 Task: Log work in the project Whiteboard for the issue 'Integrate a new push notification feature into an existing mobile application to increase user engagement and retention' spent time as '2w 2d 22h 55m' and remaining time as '6w 4d 1h 26m' and clone the issue. Now add the issue to the epic 'Internet of Things (IoT) Implementation'.
Action: Mouse moved to (676, 288)
Screenshot: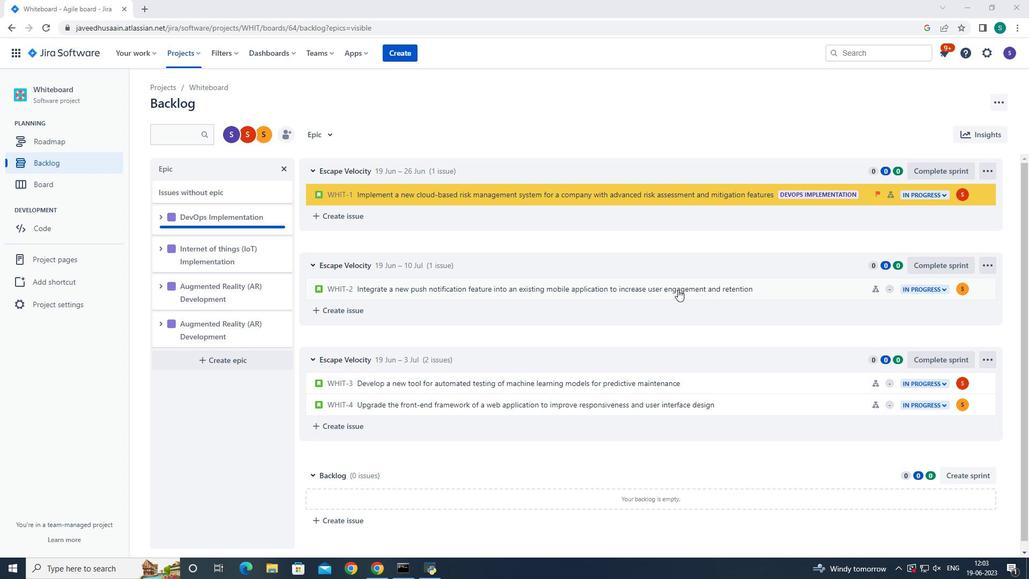 
Action: Mouse pressed left at (676, 288)
Screenshot: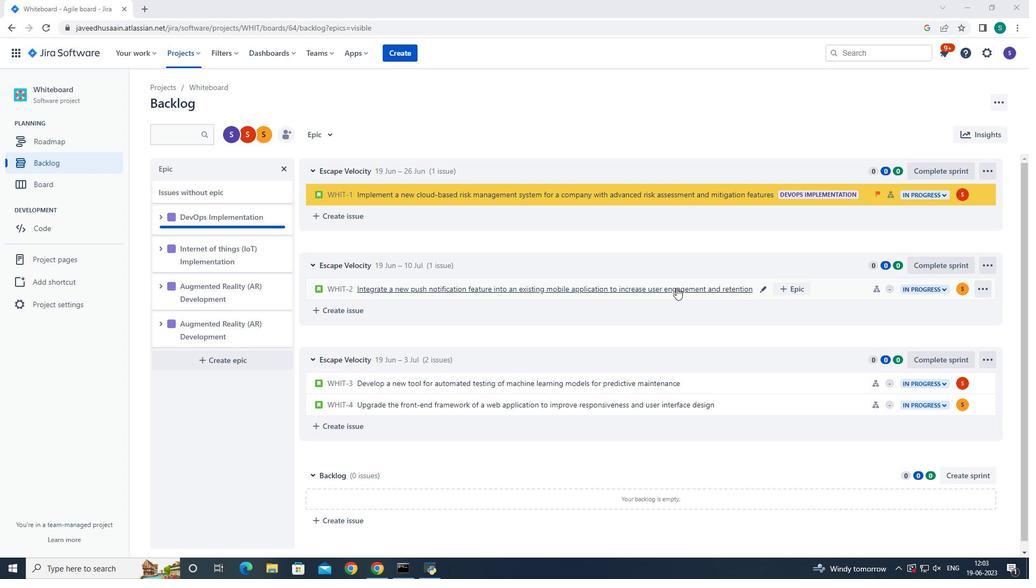 
Action: Mouse moved to (982, 162)
Screenshot: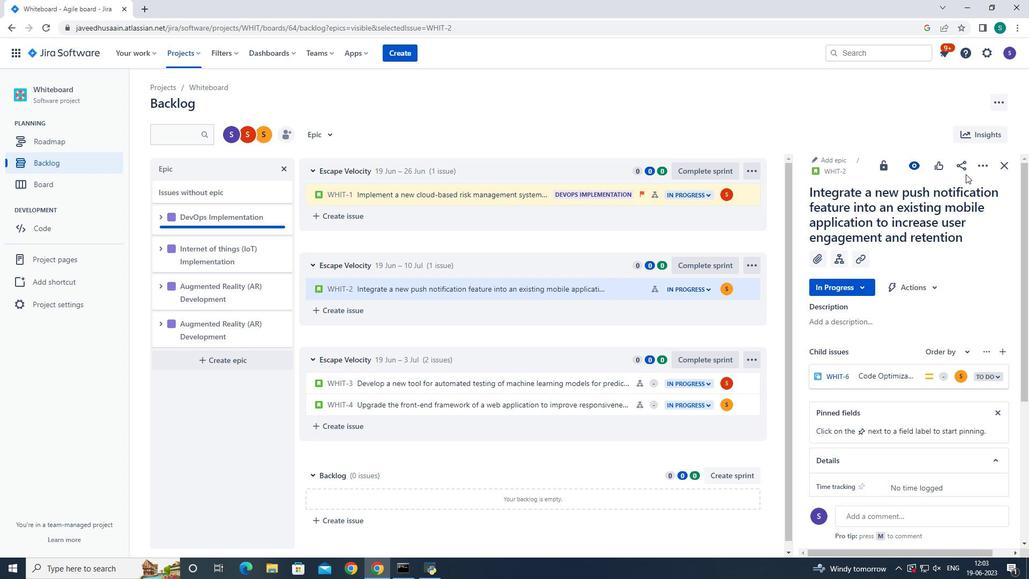 
Action: Mouse pressed left at (982, 162)
Screenshot: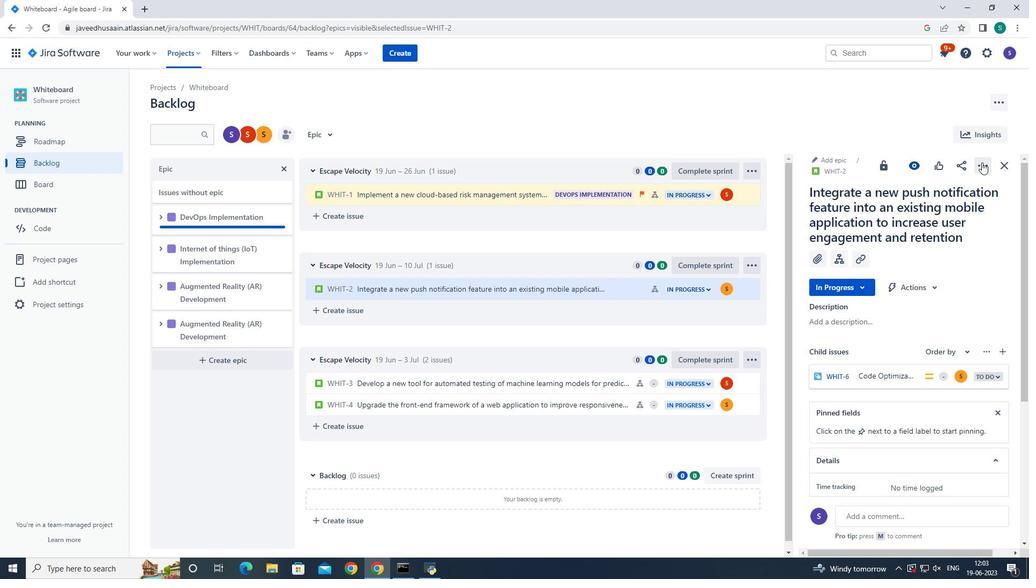 
Action: Mouse moved to (938, 194)
Screenshot: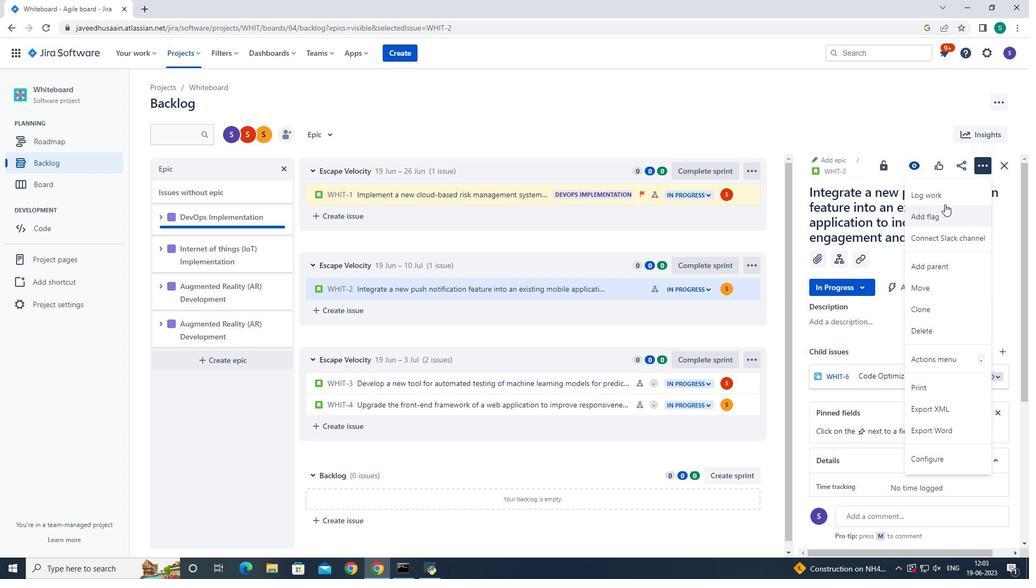 
Action: Mouse pressed left at (938, 194)
Screenshot: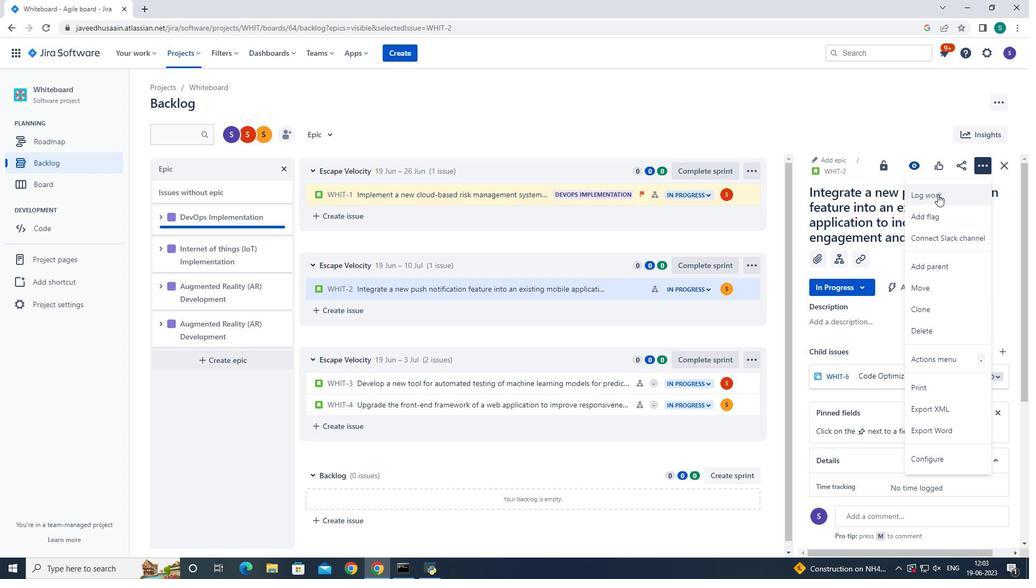 
Action: Mouse moved to (438, 157)
Screenshot: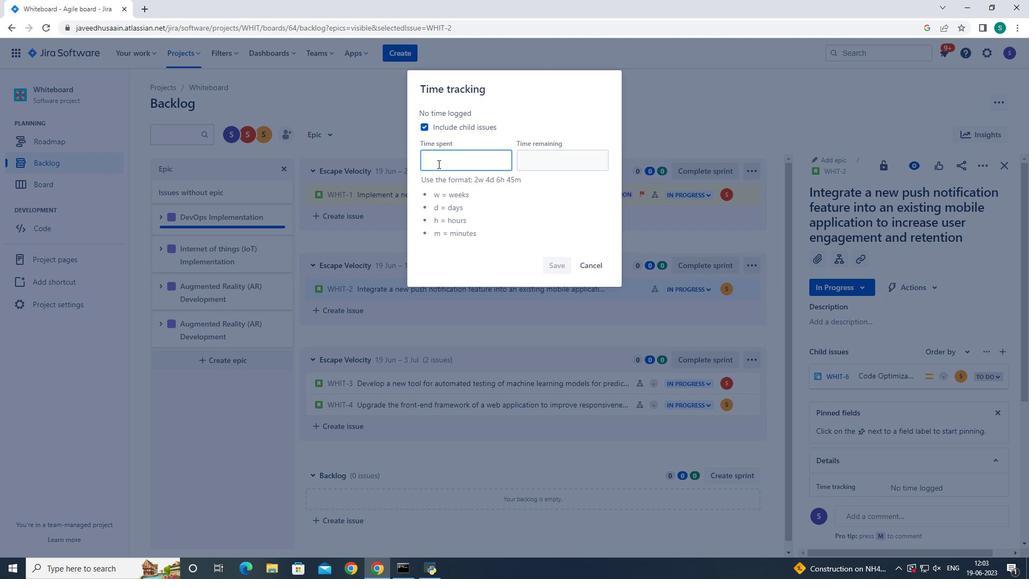 
Action: Mouse pressed left at (438, 157)
Screenshot: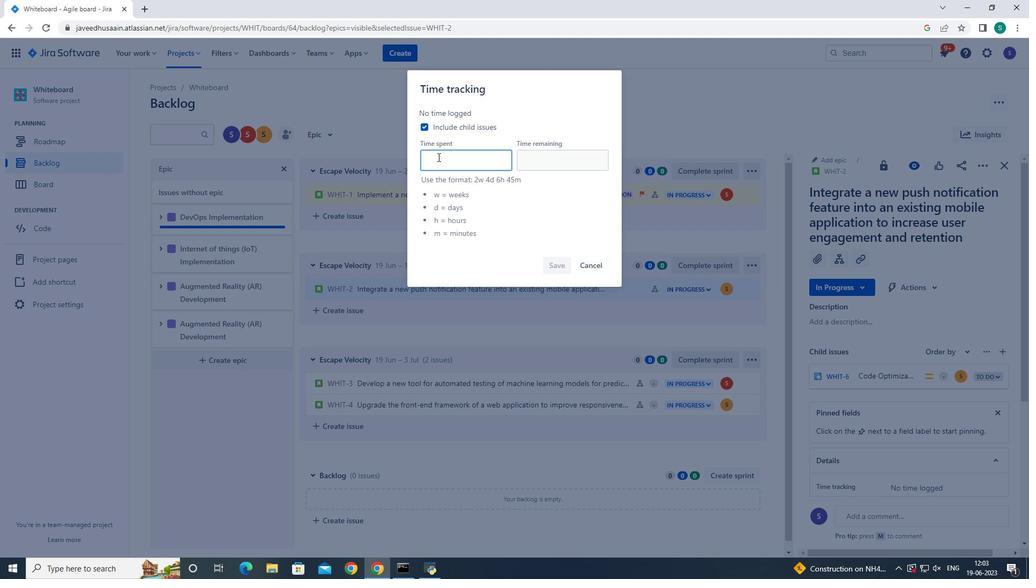 
Action: Key pressed 2w<Key.space>2d<Key.space>22h<Key.space>55m<Key.tab>4d<Key.space>1h<Key.space><Key.backspace><Key.backspace><Key.backspace><Key.backspace><Key.backspace><Key.backspace><Key.backspace><Key.backspace><Key.backspace><Key.backspace><Key.backspace><Key.backspace><Key.backspace><Key.backspace><Key.backspace><Key.backspace><Key.backspace>6w<Key.space>4d<Key.space>1h<Key.space>26m
Screenshot: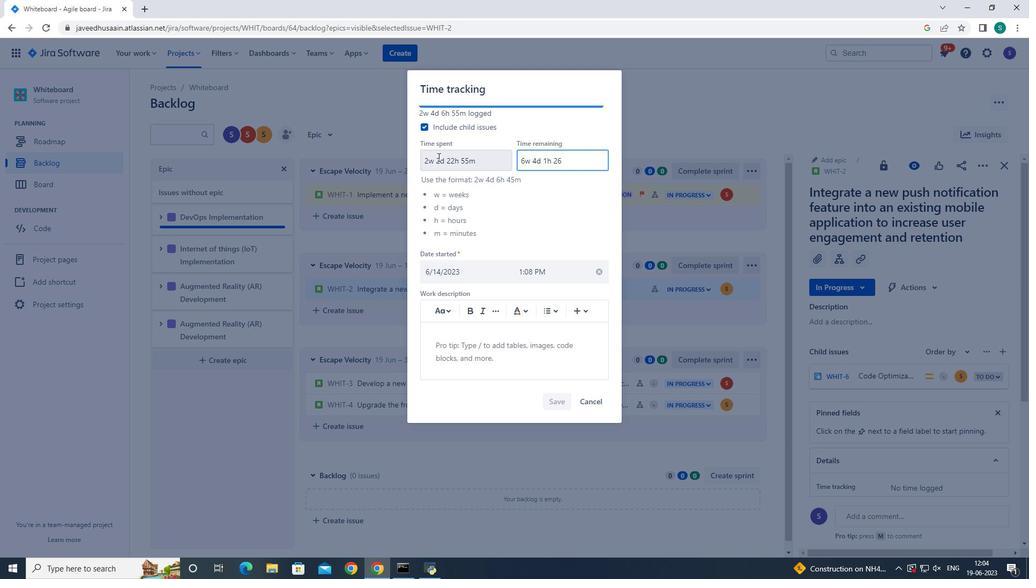 
Action: Mouse moved to (551, 403)
Screenshot: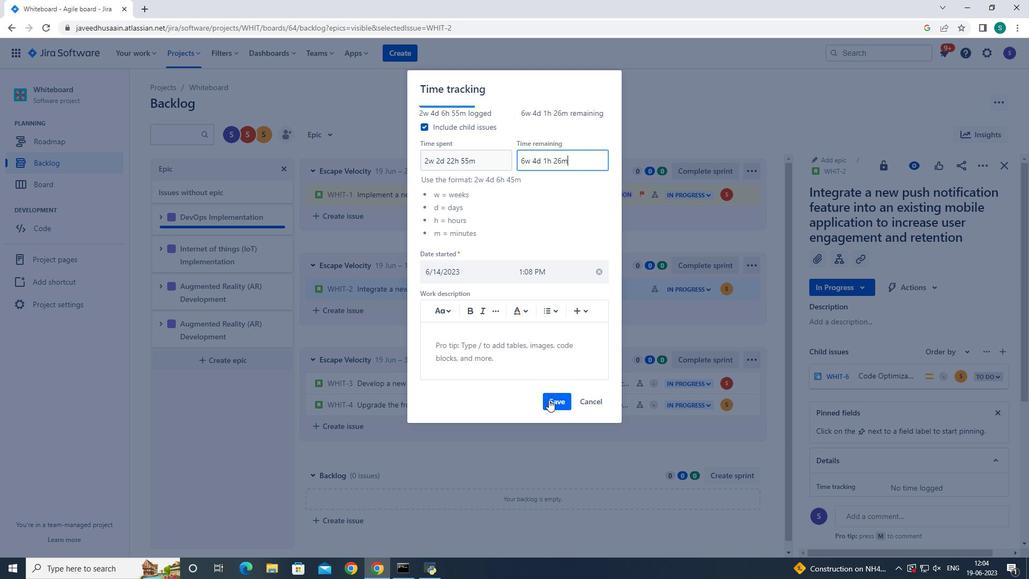 
Action: Mouse pressed left at (551, 403)
Screenshot: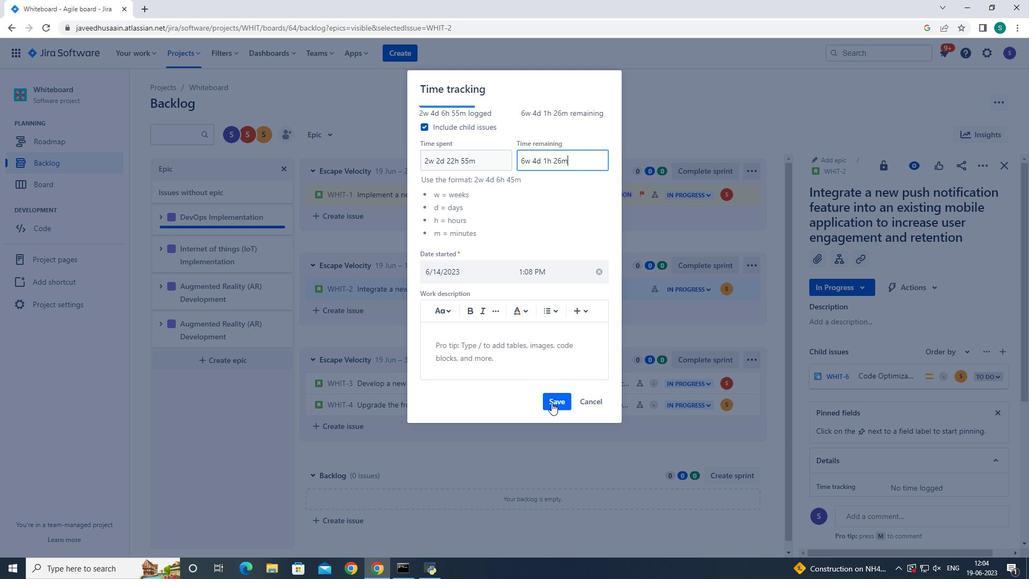 
Action: Mouse moved to (985, 165)
Screenshot: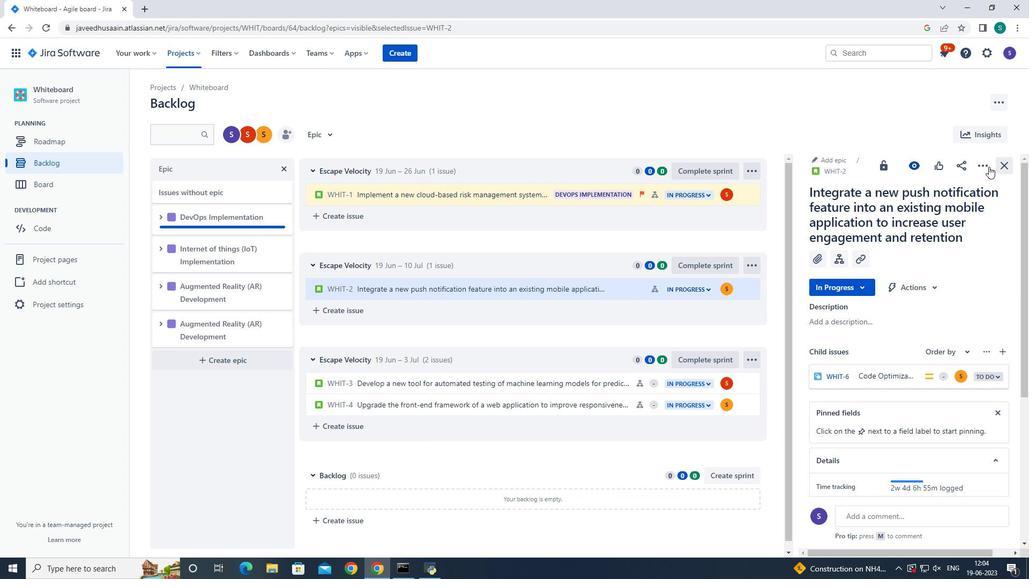 
Action: Mouse pressed left at (985, 165)
Screenshot: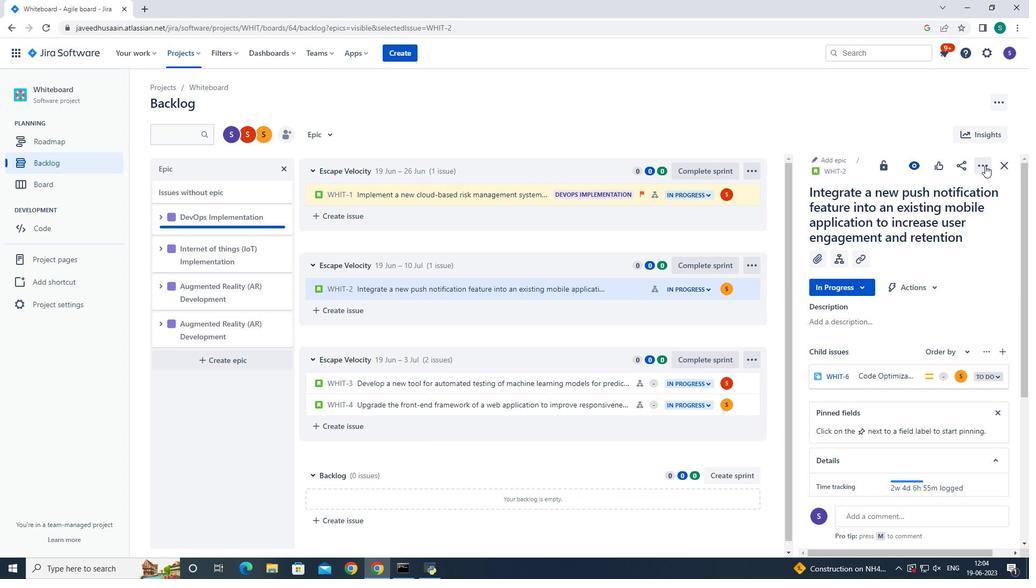 
Action: Mouse moved to (931, 311)
Screenshot: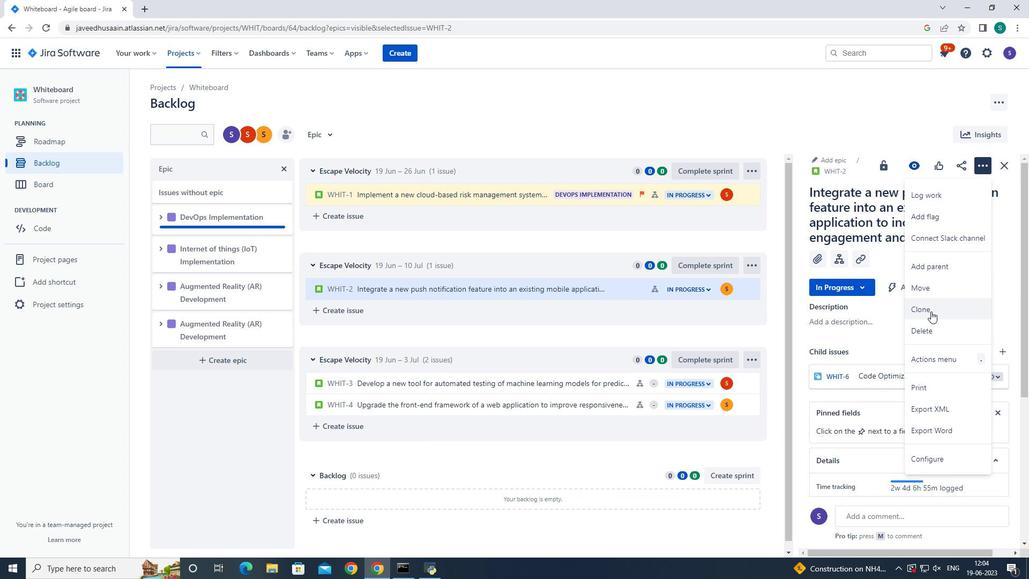 
Action: Mouse pressed left at (931, 311)
Screenshot: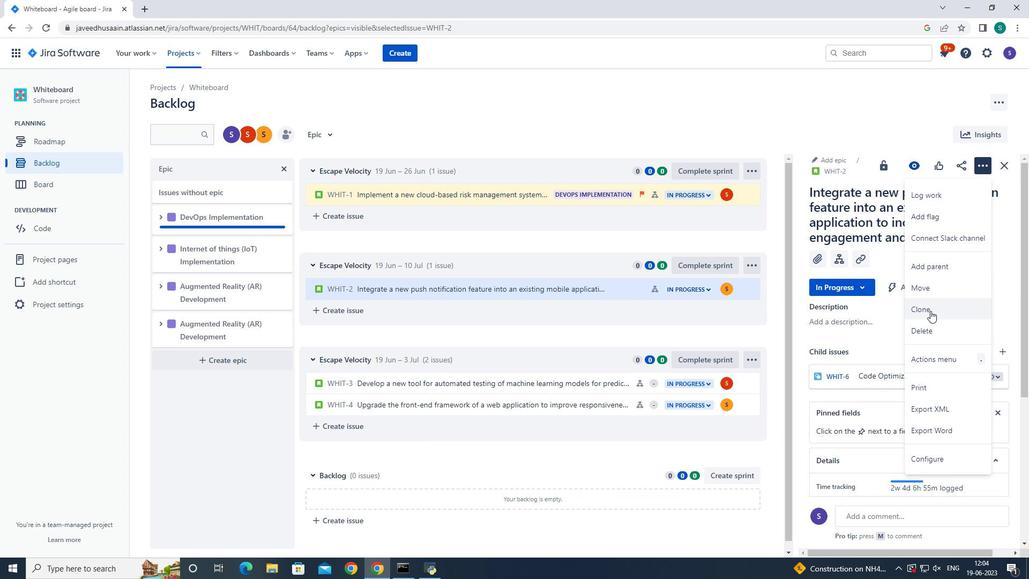
Action: Mouse moved to (588, 231)
Screenshot: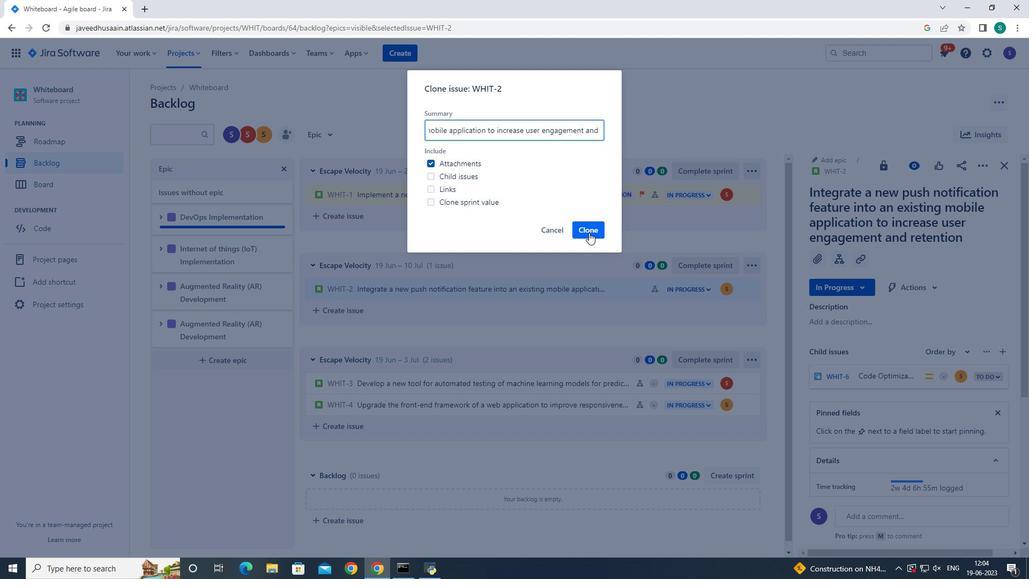 
Action: Mouse pressed left at (588, 231)
Screenshot: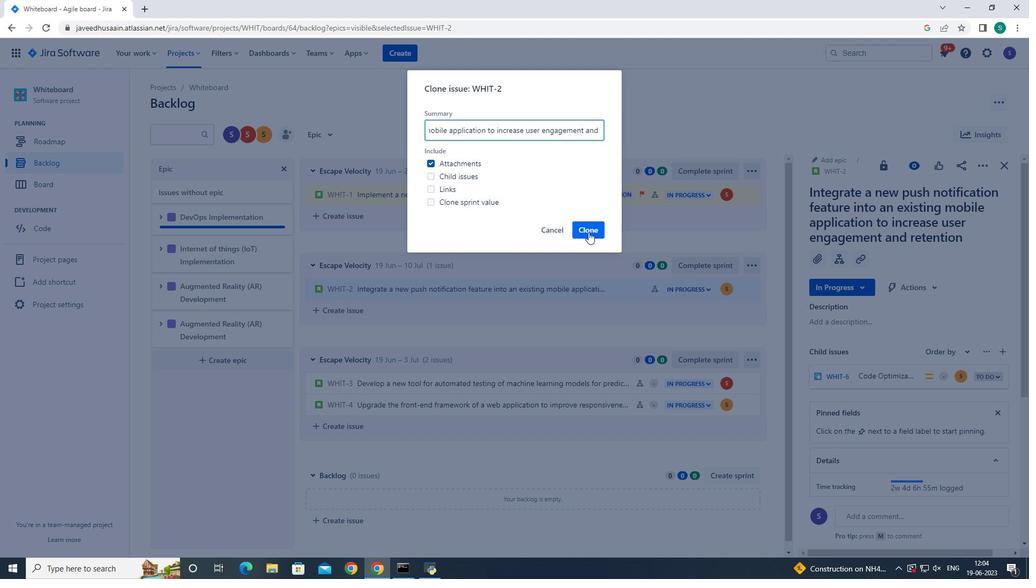 
Action: Mouse moved to (1002, 164)
Screenshot: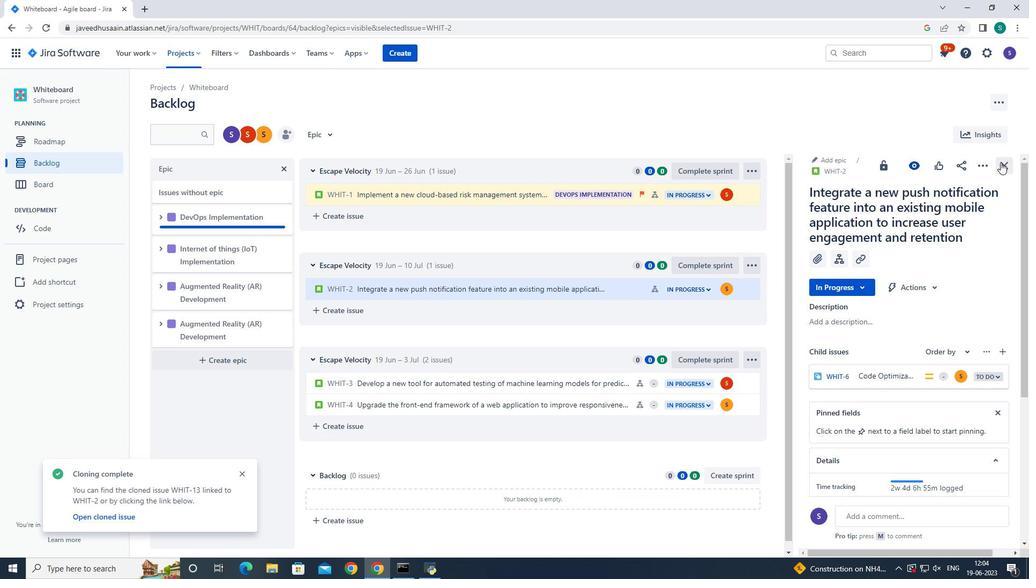 
Action: Mouse pressed left at (1002, 164)
Screenshot: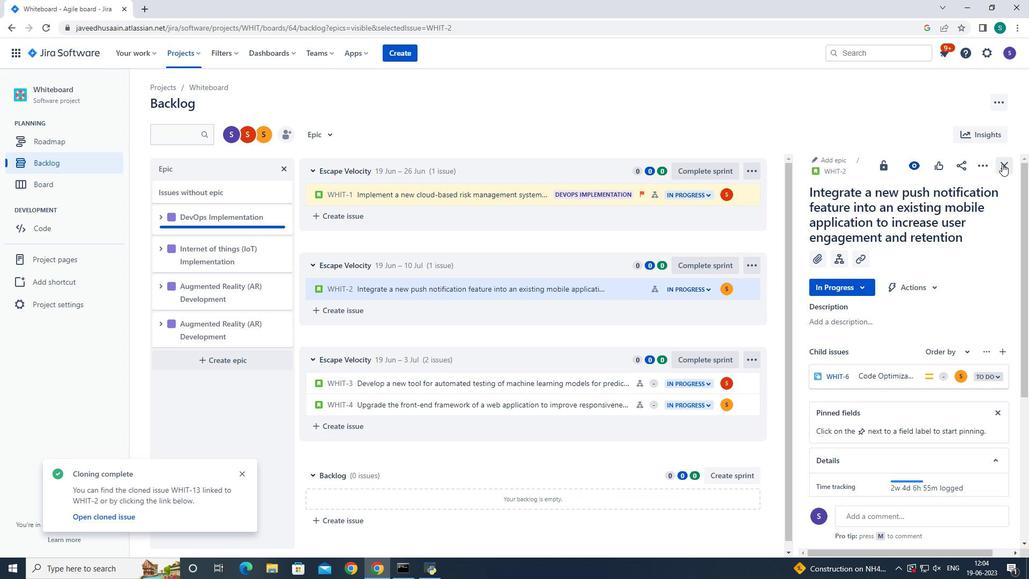 
Action: Mouse moved to (801, 285)
Screenshot: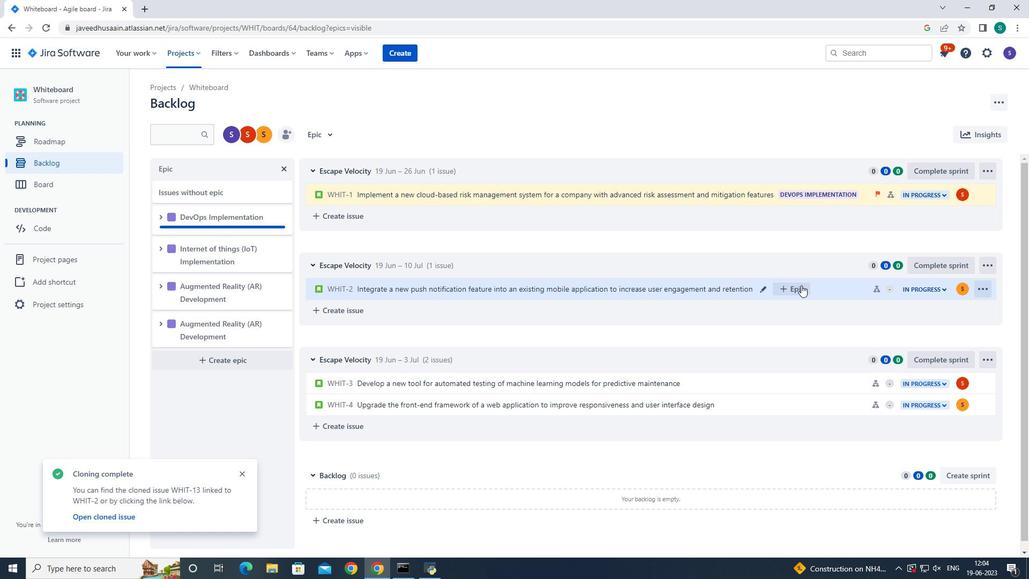 
Action: Mouse pressed left at (801, 285)
Screenshot: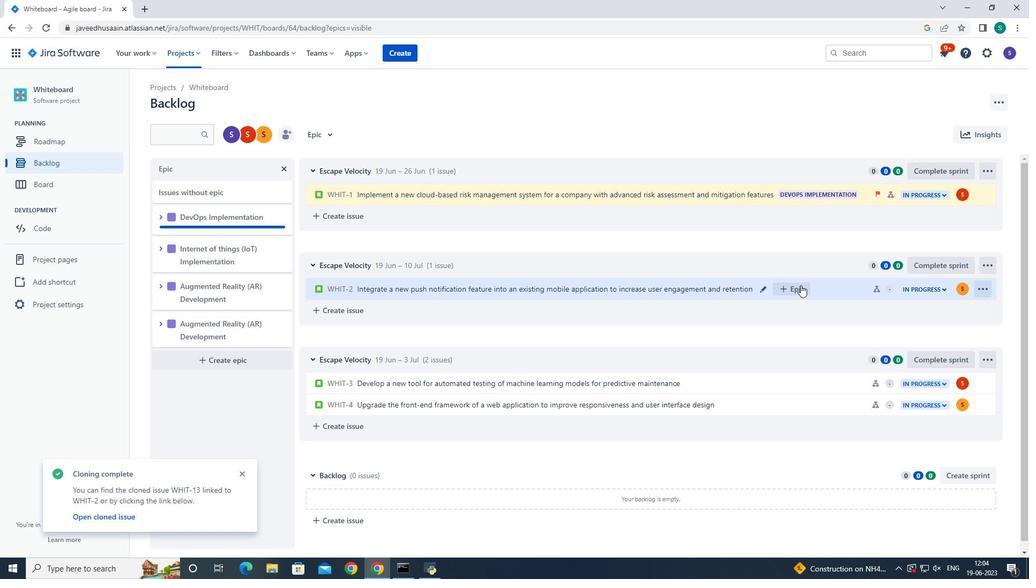 
Action: Mouse moved to (840, 386)
Screenshot: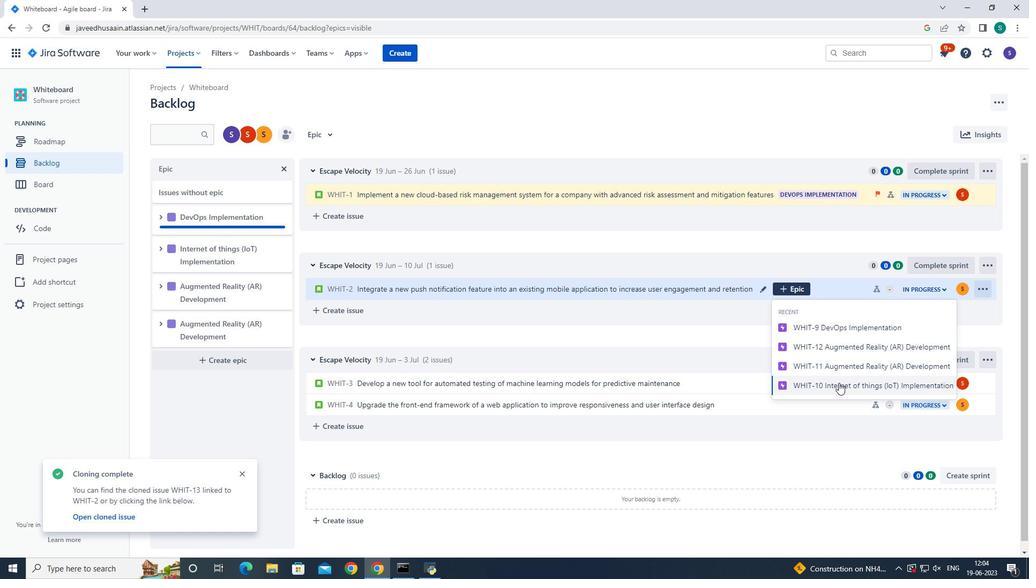 
Action: Mouse pressed left at (840, 386)
Screenshot: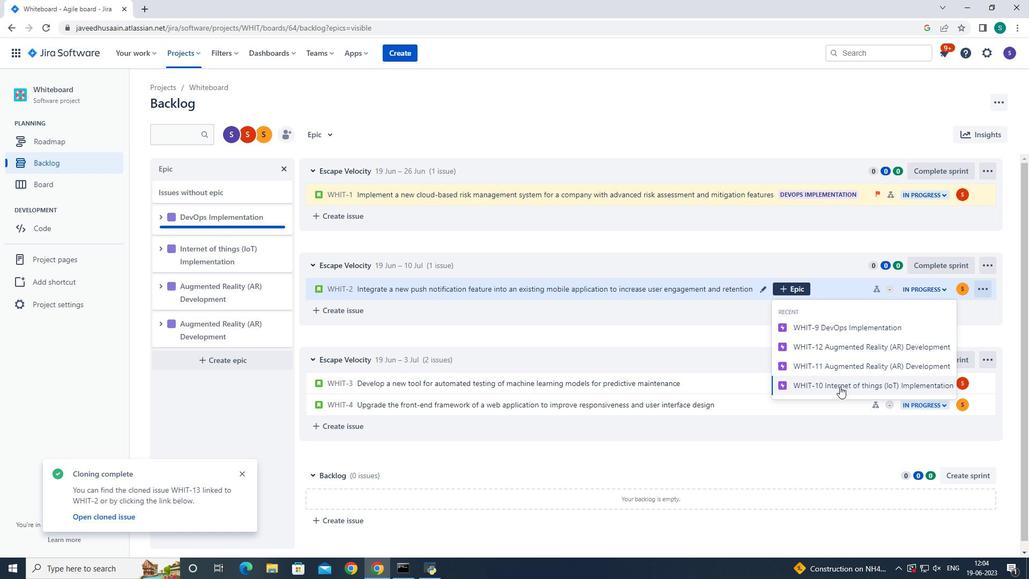 
Action: Mouse moved to (711, 313)
Screenshot: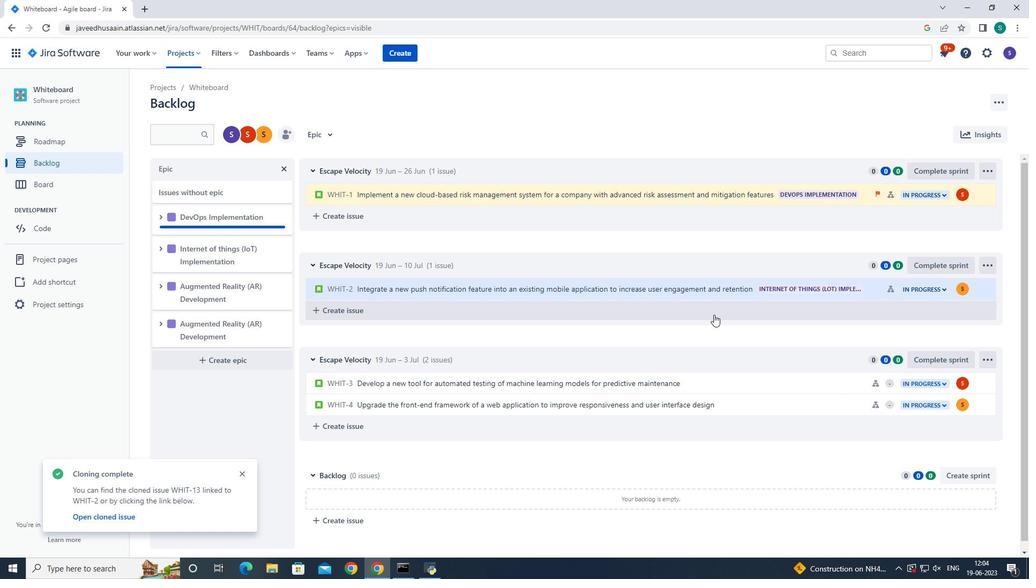 
